 Task: Create a sub task Gather and Analyse Requirements for the task  Create automated testing scripts for the app in the project TreatWorks , assign it to team member softage.8@softage.net and update the status of the sub task to  Completed , set the priority of the sub task to High.
Action: Mouse moved to (63, 392)
Screenshot: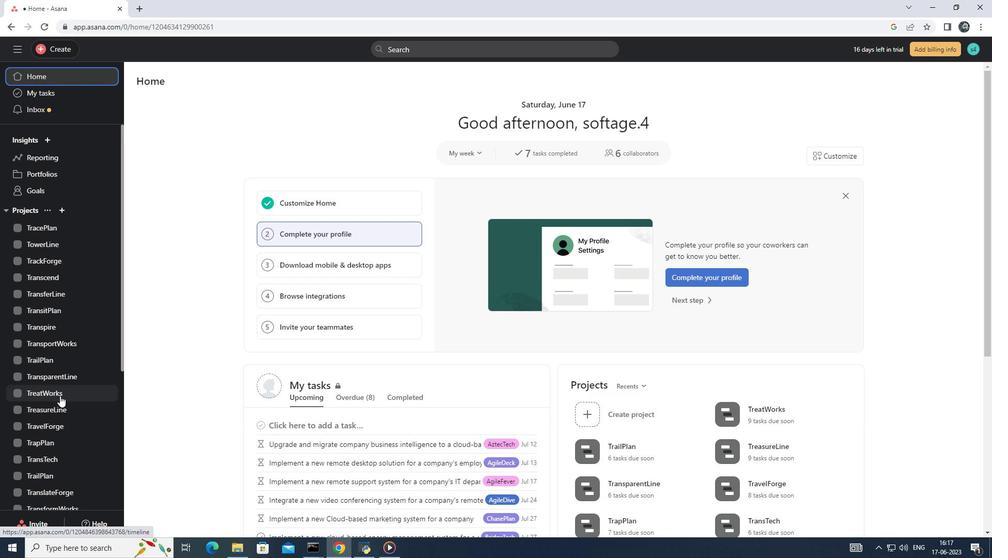 
Action: Mouse pressed left at (63, 392)
Screenshot: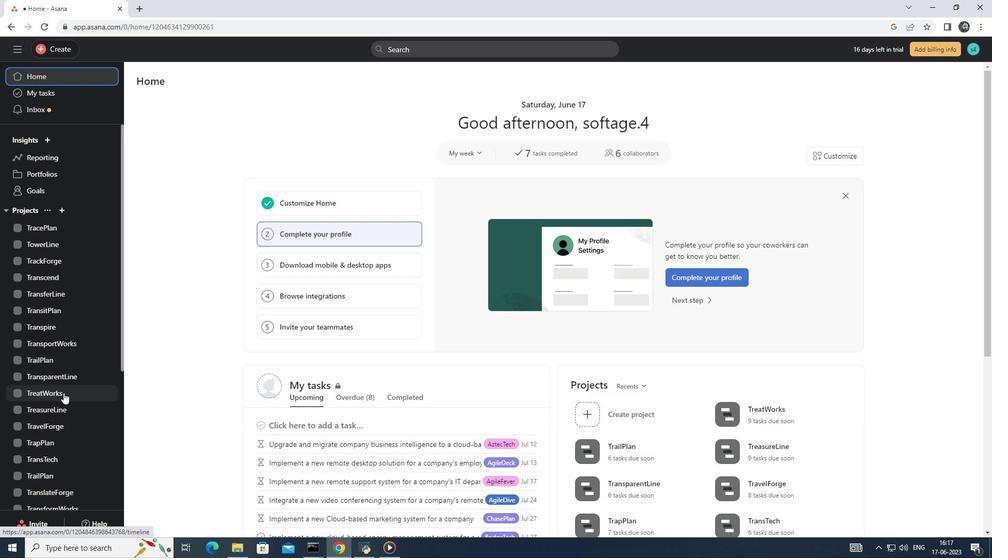 
Action: Mouse moved to (405, 242)
Screenshot: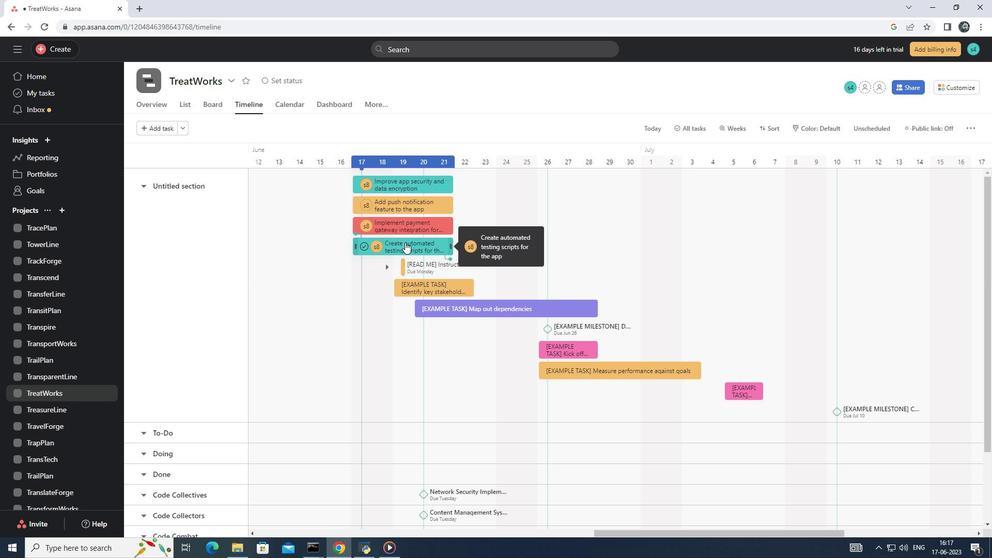 
Action: Mouse pressed left at (405, 242)
Screenshot: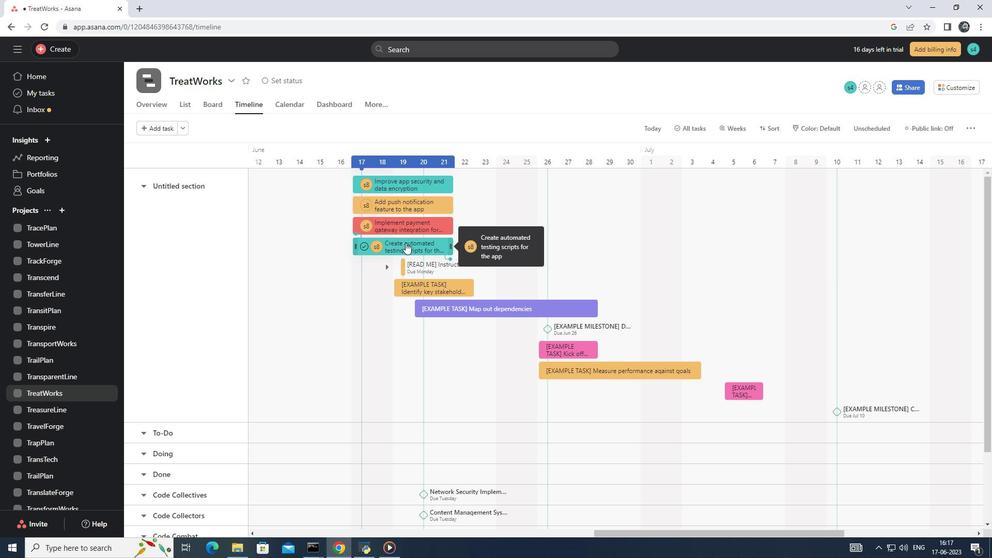 
Action: Mouse moved to (724, 343)
Screenshot: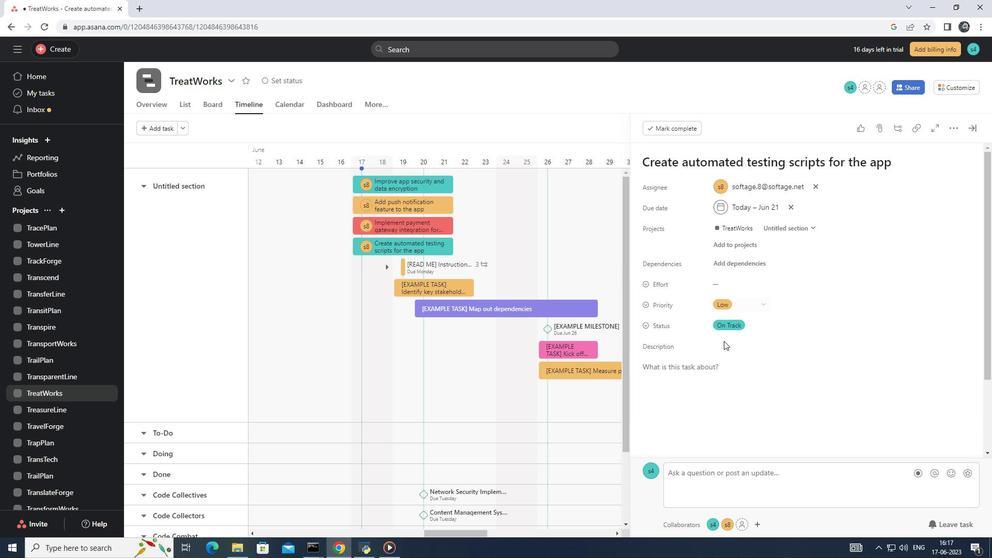 
Action: Mouse scrolled (724, 342) with delta (0, 0)
Screenshot: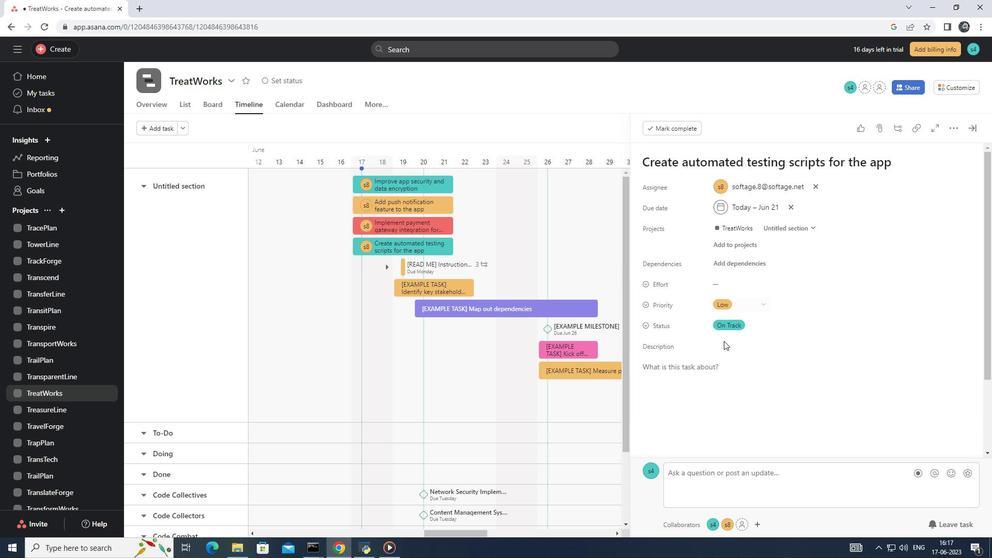 
Action: Mouse moved to (724, 344)
Screenshot: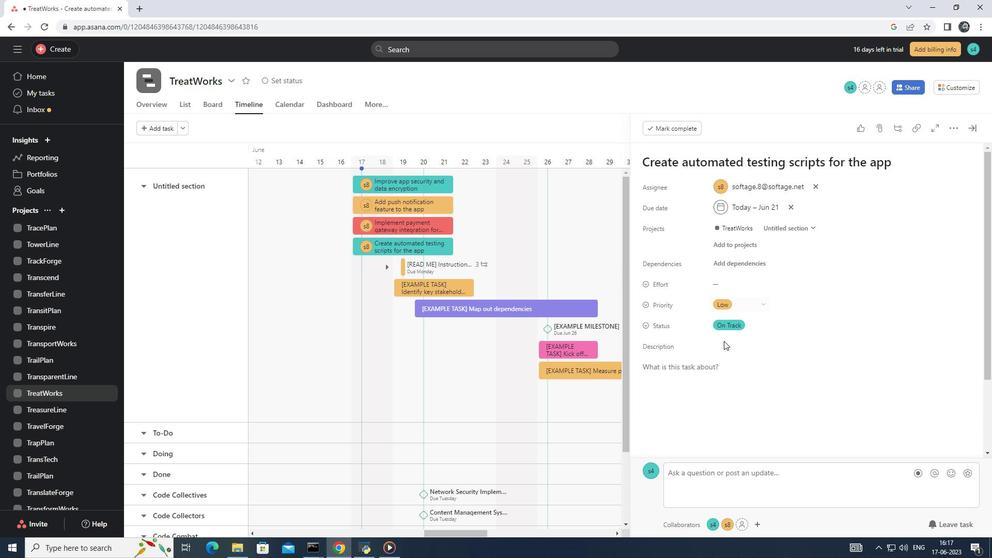 
Action: Mouse scrolled (724, 343) with delta (0, 0)
Screenshot: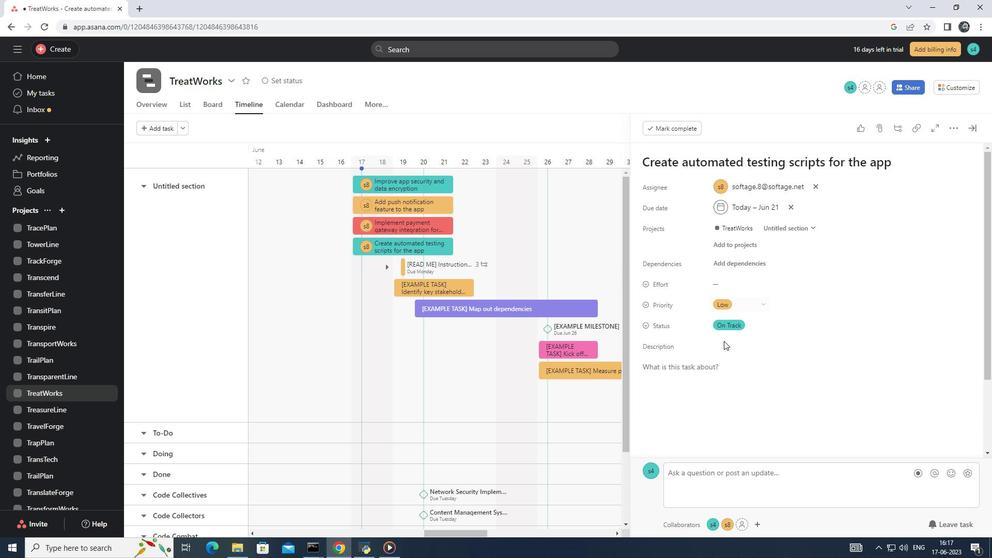 
Action: Mouse moved to (720, 345)
Screenshot: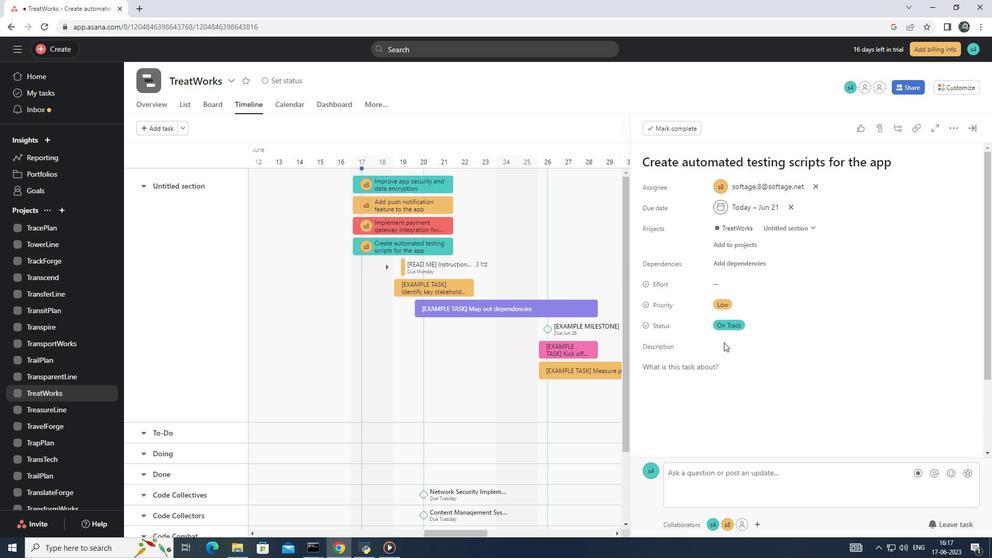 
Action: Mouse scrolled (721, 344) with delta (0, 0)
Screenshot: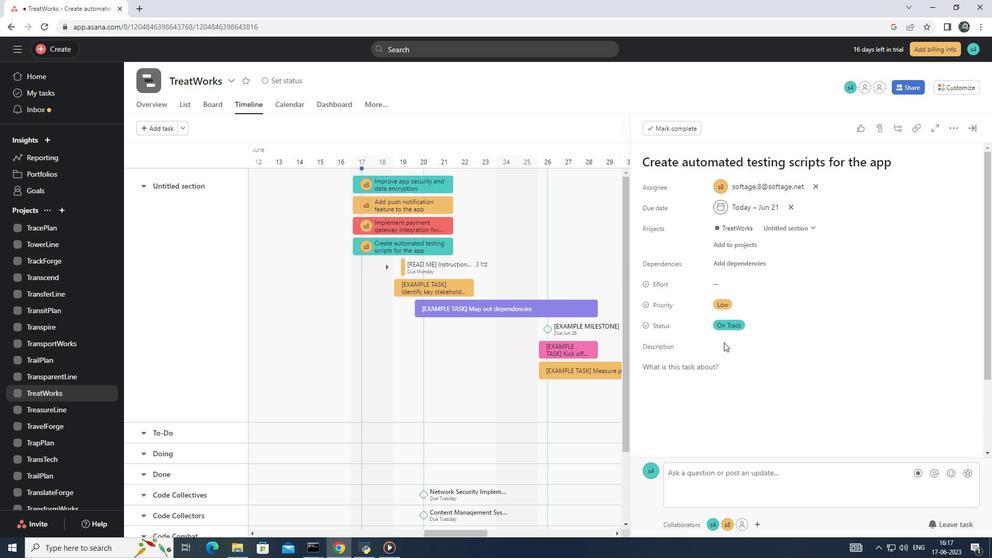 
Action: Mouse moved to (717, 346)
Screenshot: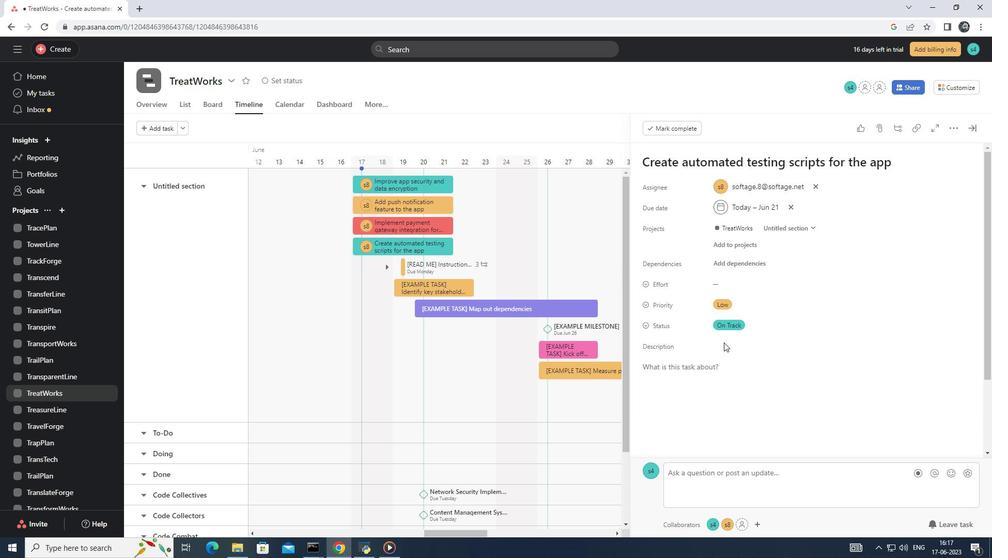 
Action: Mouse scrolled (718, 345) with delta (0, 0)
Screenshot: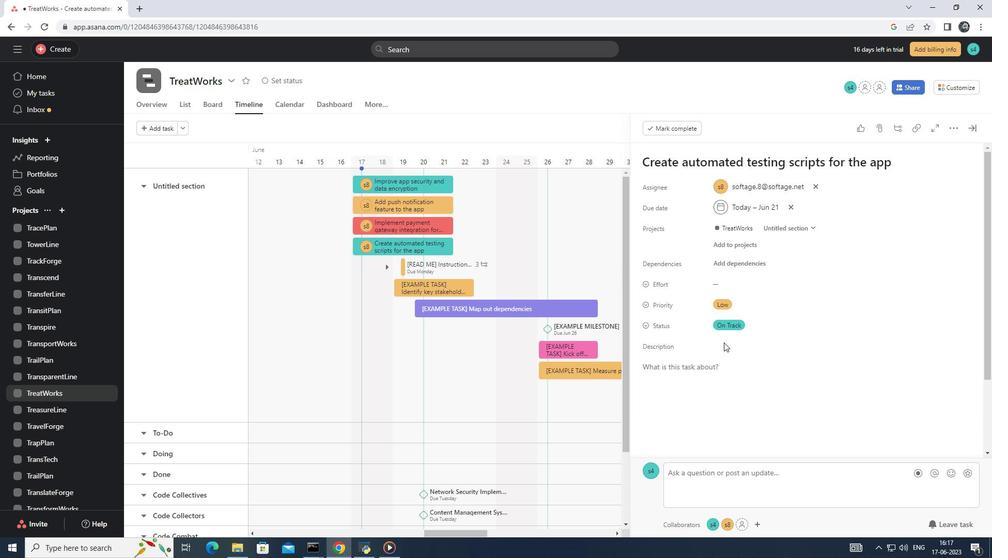 
Action: Mouse moved to (677, 376)
Screenshot: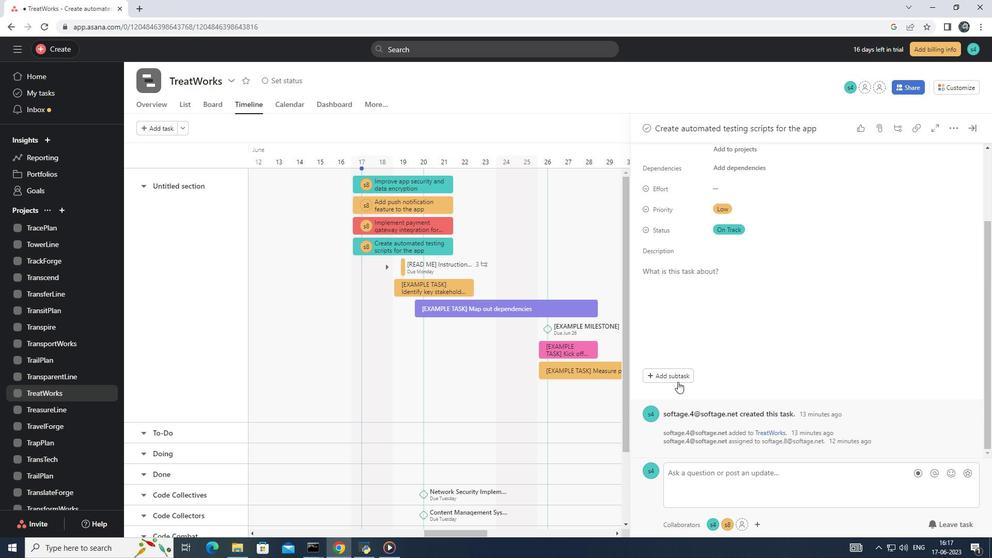 
Action: Mouse pressed left at (677, 376)
Screenshot: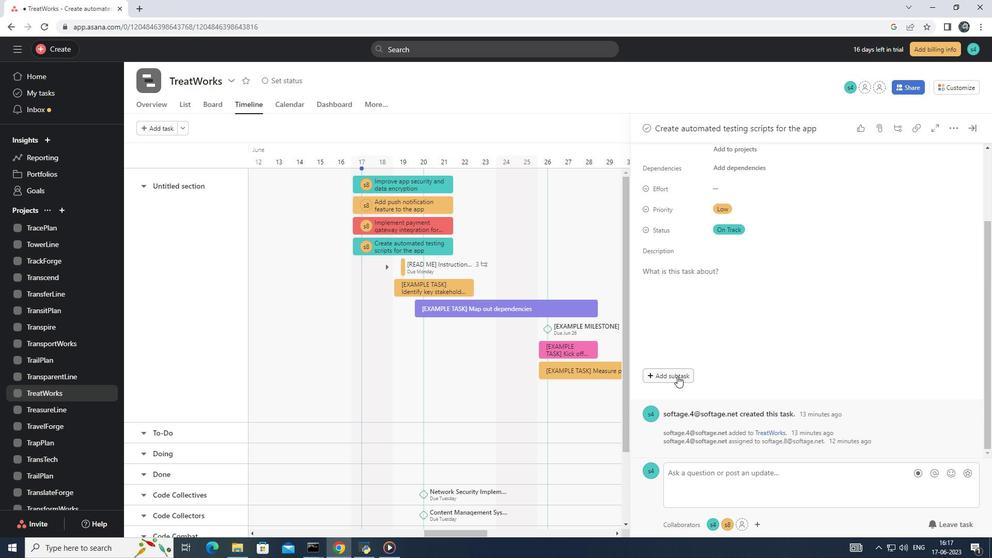 
Action: Mouse moved to (676, 349)
Screenshot: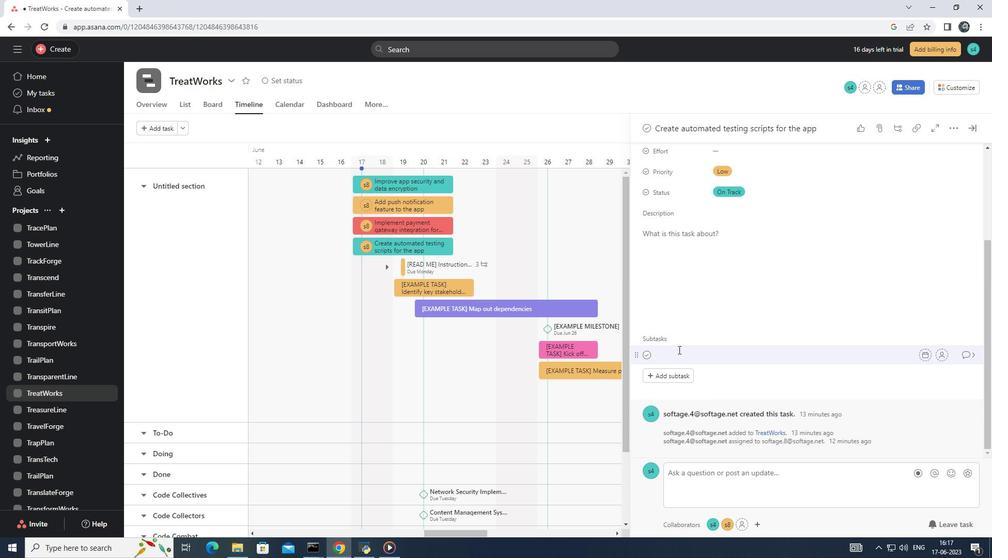
Action: Mouse pressed left at (676, 349)
Screenshot: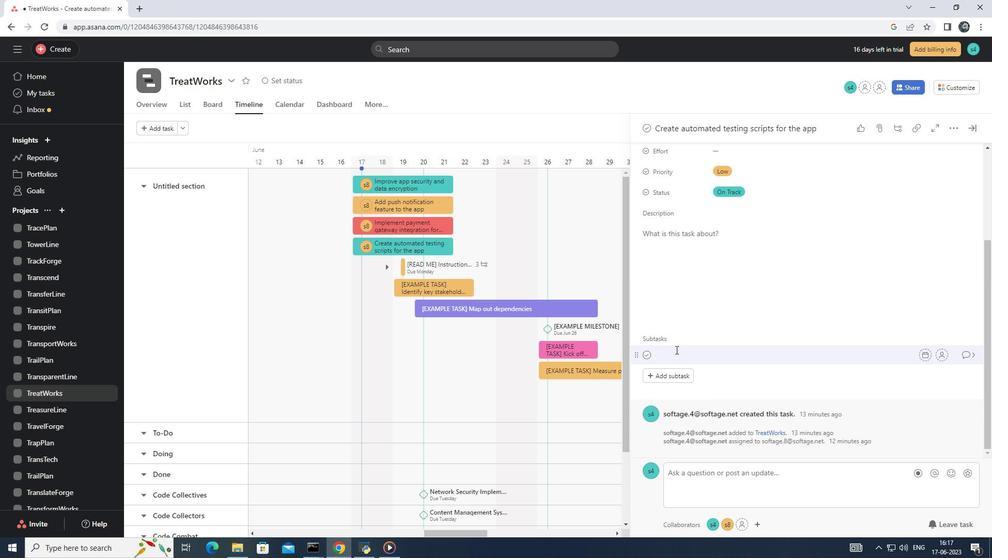 
Action: Key pressed <Key.shift><Key.shift><Key.shift><Key.shift><Key.shift>Gather<Key.space>and<Key.space><Key.shift>Analyse<Key.space><Key.shift><Key.shift><Key.shift><Key.shift><Key.shift>Requirements
Screenshot: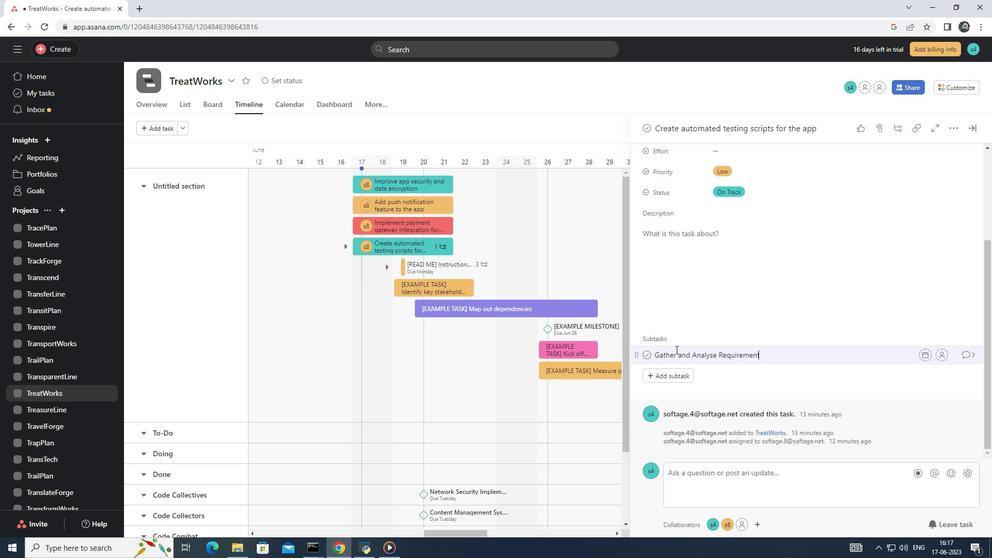 
Action: Mouse moved to (940, 355)
Screenshot: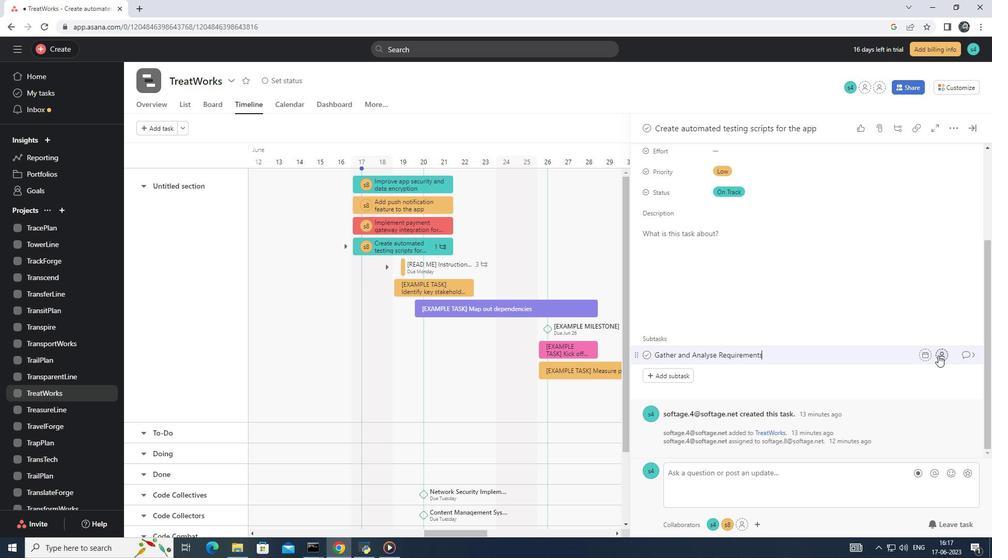 
Action: Mouse pressed left at (940, 355)
Screenshot: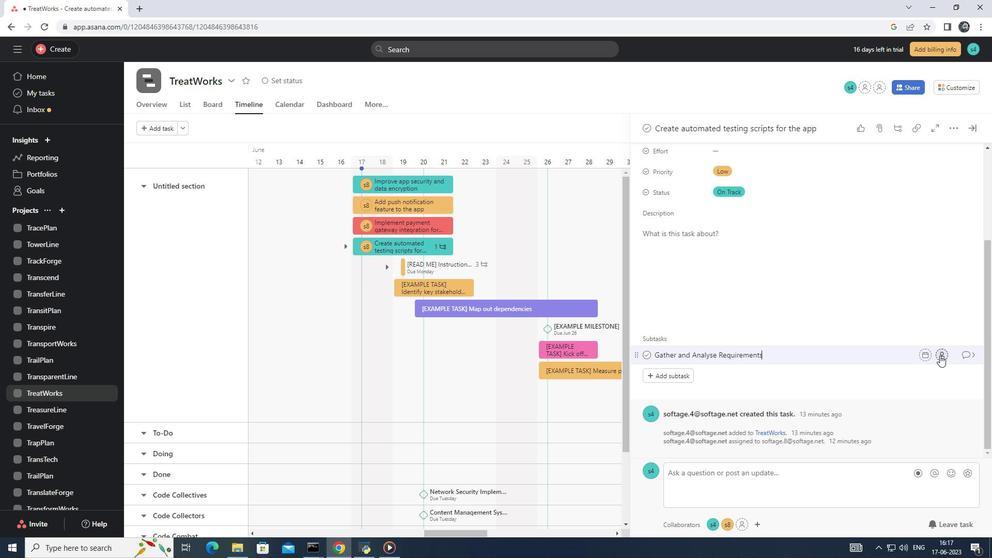 
Action: Mouse moved to (799, 400)
Screenshot: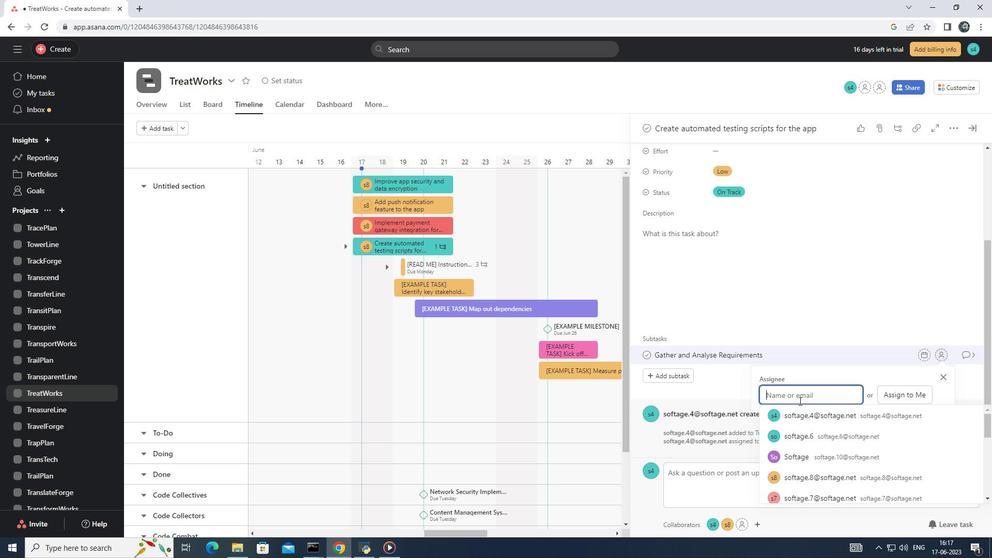 
Action: Key pressed softage.8<Key.shift>@softage.net<Key.enter>
Screenshot: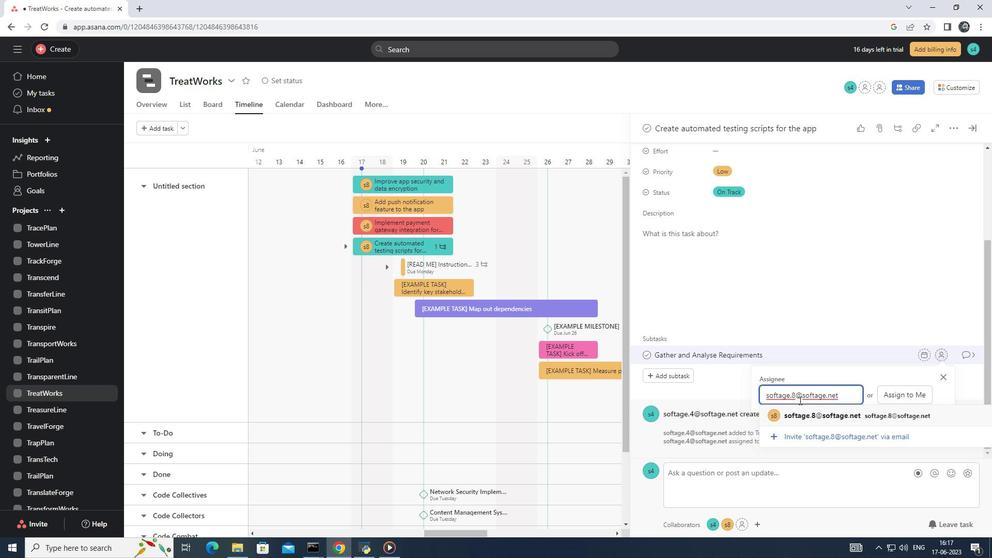 
Action: Mouse moved to (973, 354)
Screenshot: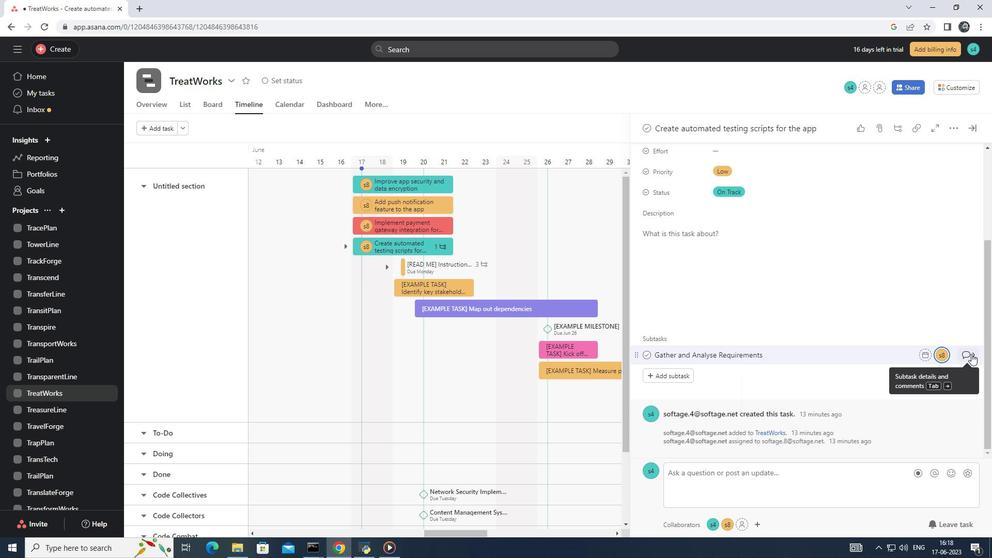 
Action: Mouse pressed left at (973, 354)
Screenshot: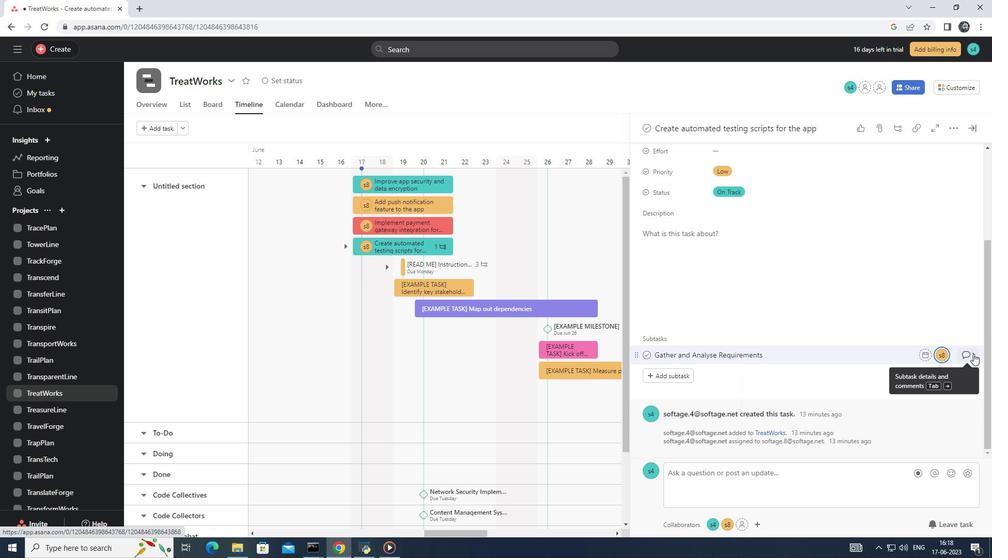 
Action: Mouse moved to (746, 331)
Screenshot: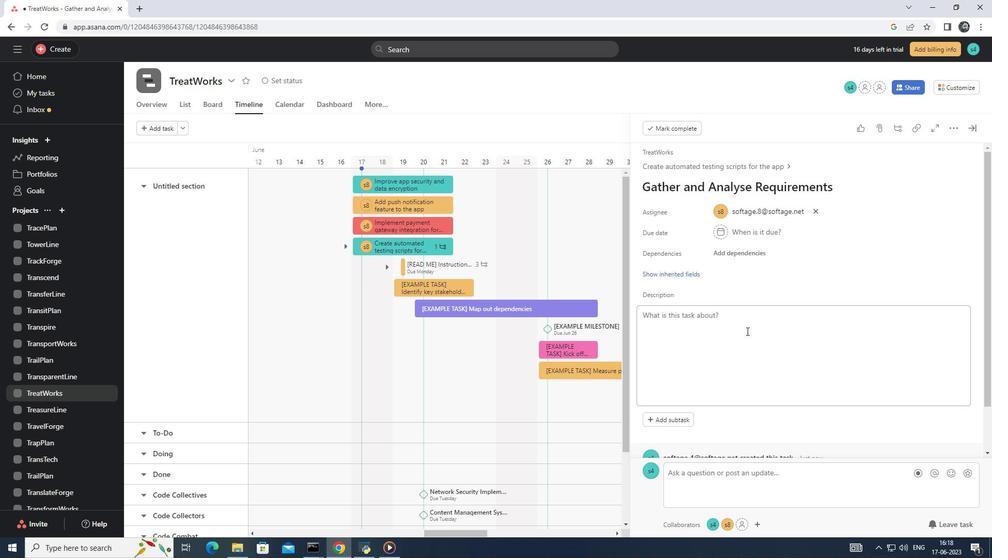 
Action: Mouse scrolled (746, 330) with delta (0, 0)
Screenshot: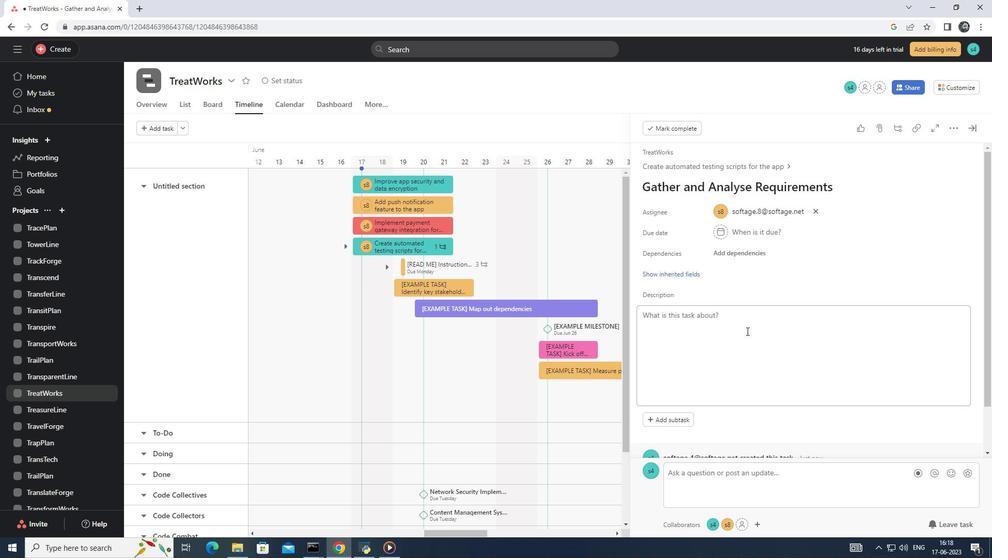 
Action: Mouse moved to (715, 355)
Screenshot: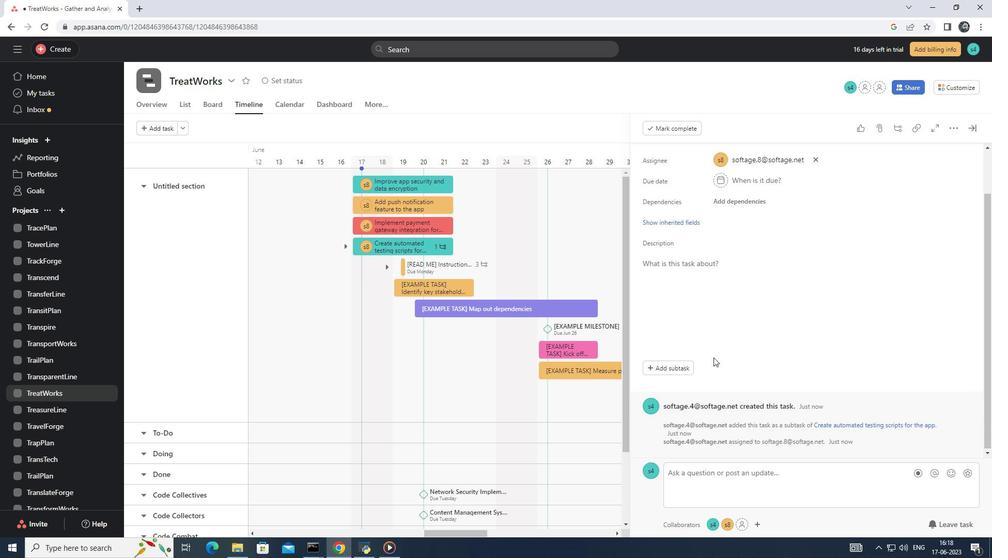 
Action: Mouse scrolled (715, 355) with delta (0, 0)
Screenshot: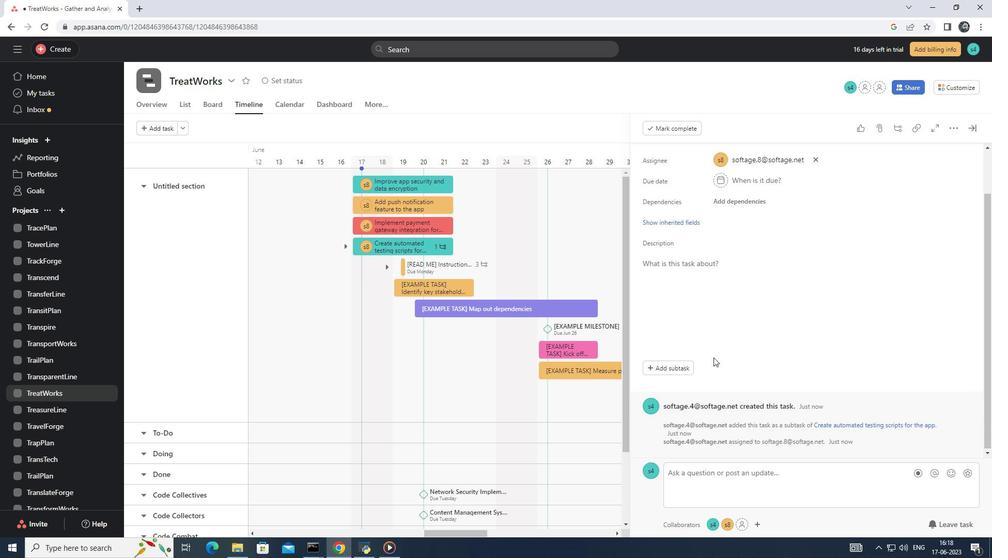 
Action: Mouse moved to (684, 274)
Screenshot: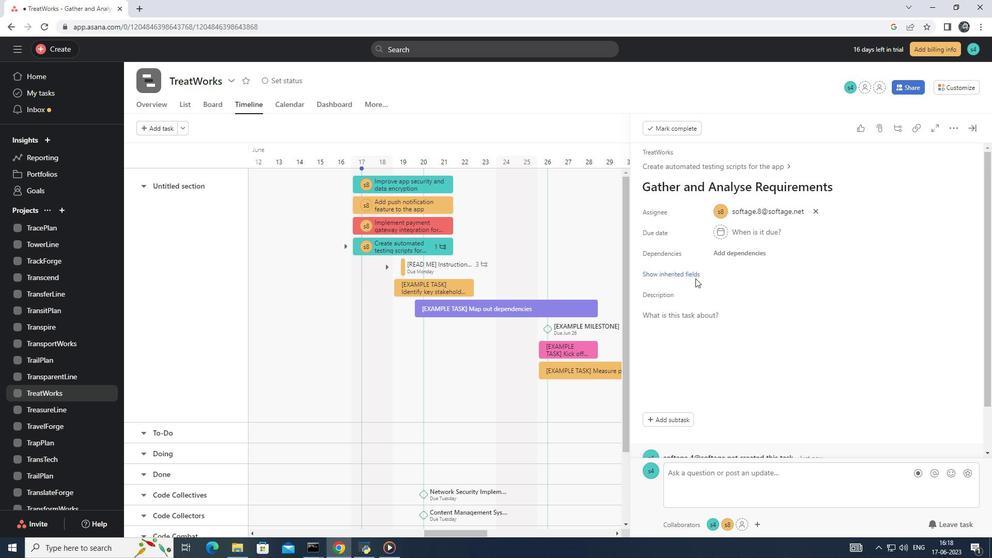 
Action: Mouse pressed left at (684, 274)
Screenshot: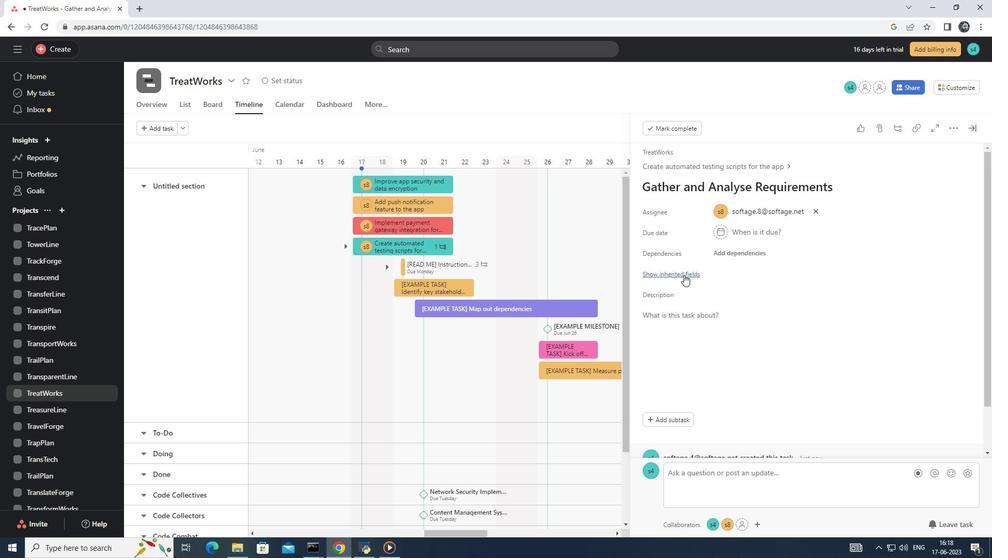 
Action: Mouse moved to (759, 338)
Screenshot: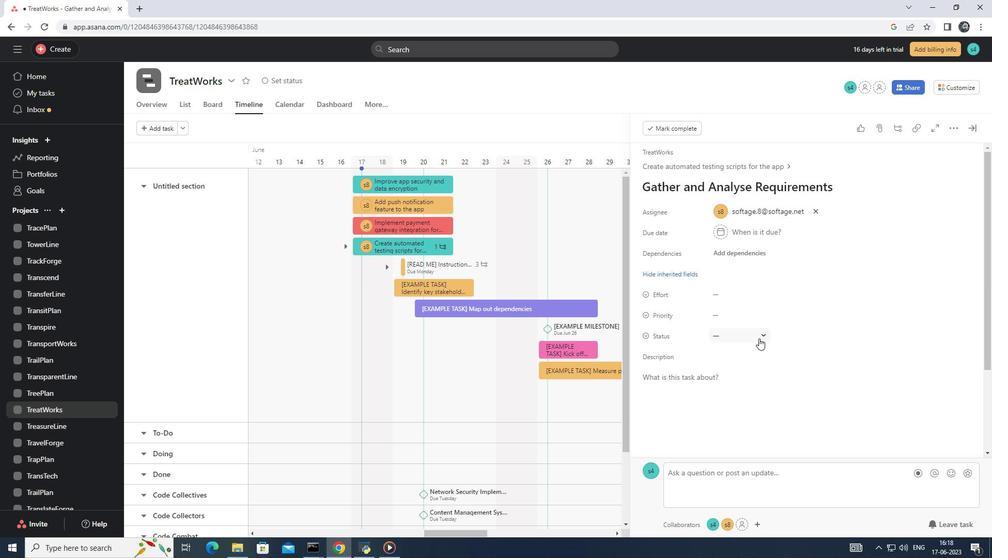 
Action: Mouse pressed left at (759, 338)
Screenshot: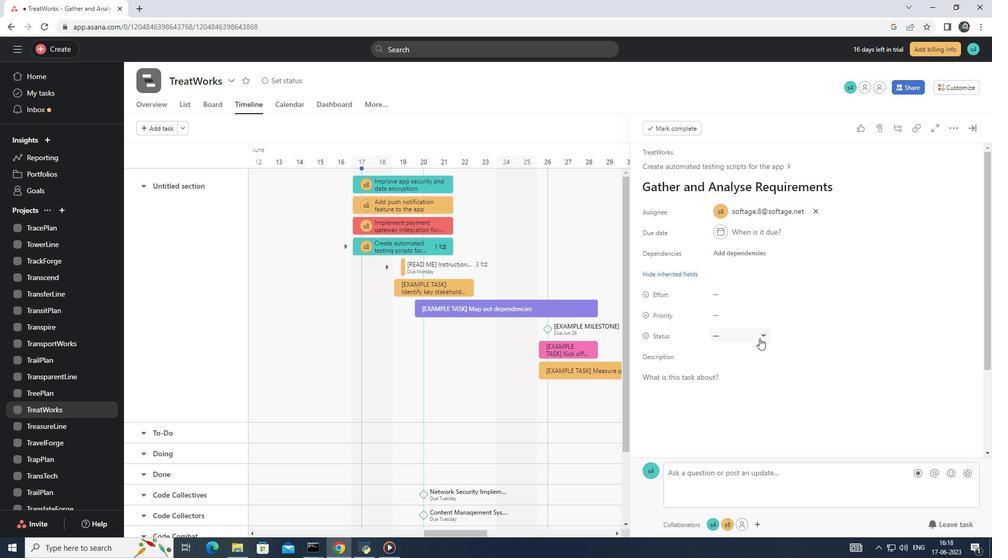 
Action: Mouse moved to (767, 429)
Screenshot: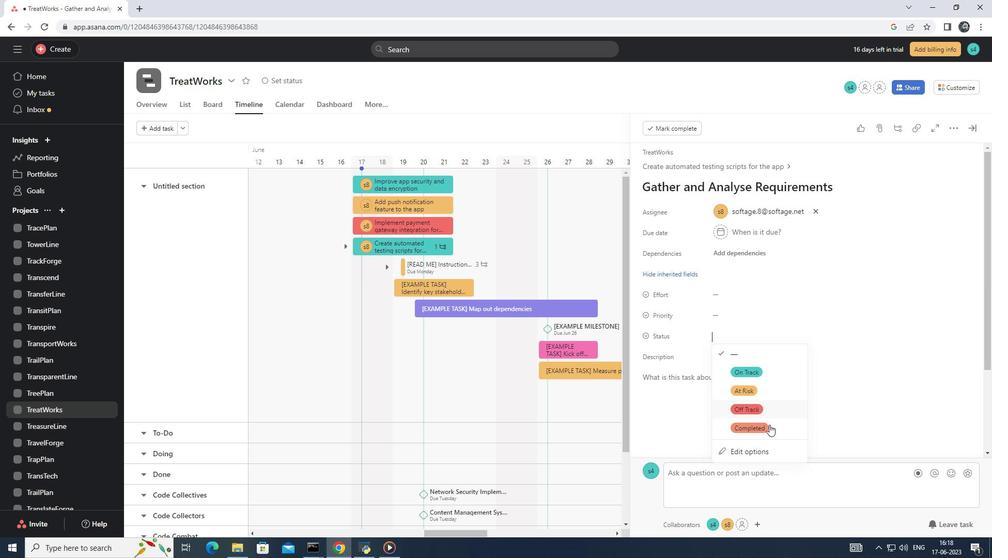 
Action: Mouse pressed left at (767, 429)
Screenshot: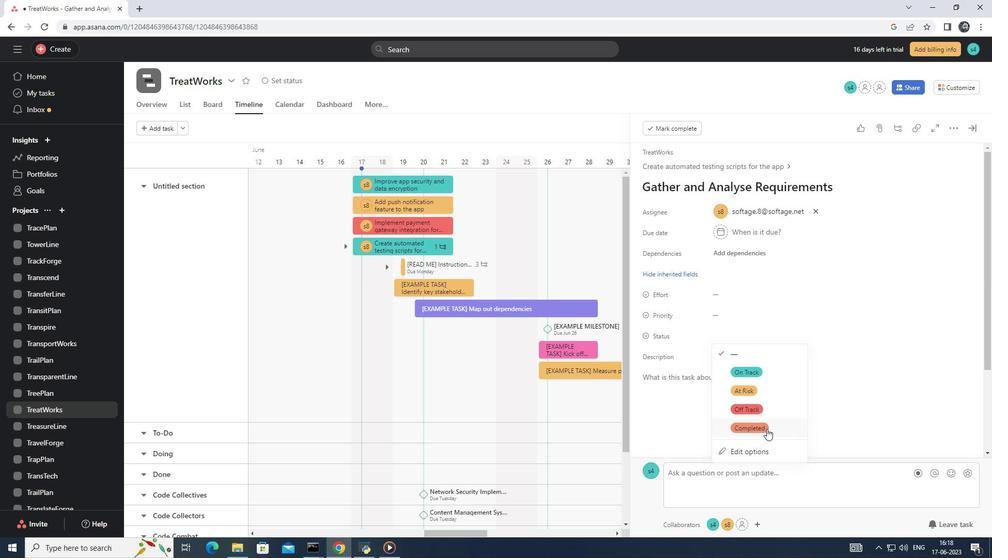 
Action: Mouse moved to (747, 309)
Screenshot: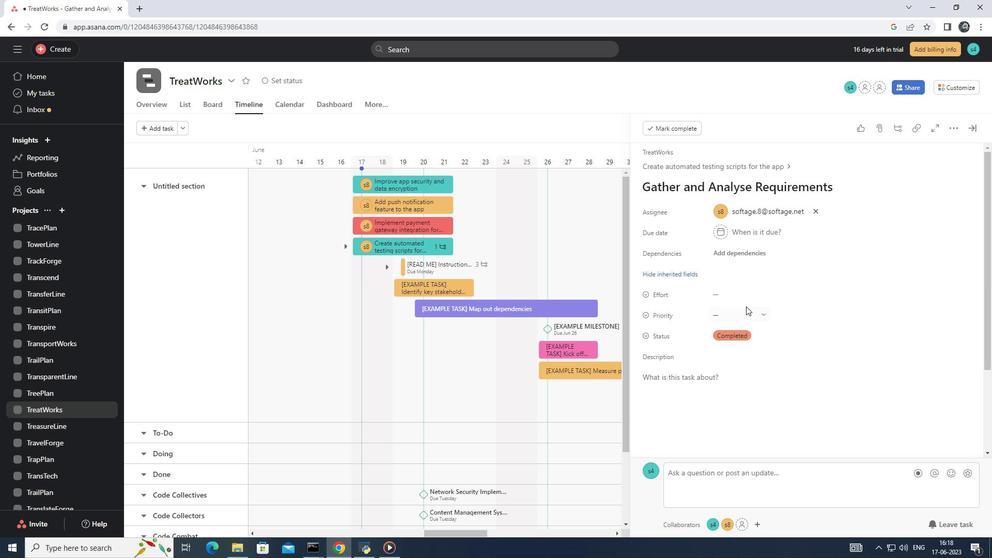 
Action: Mouse pressed left at (747, 309)
Screenshot: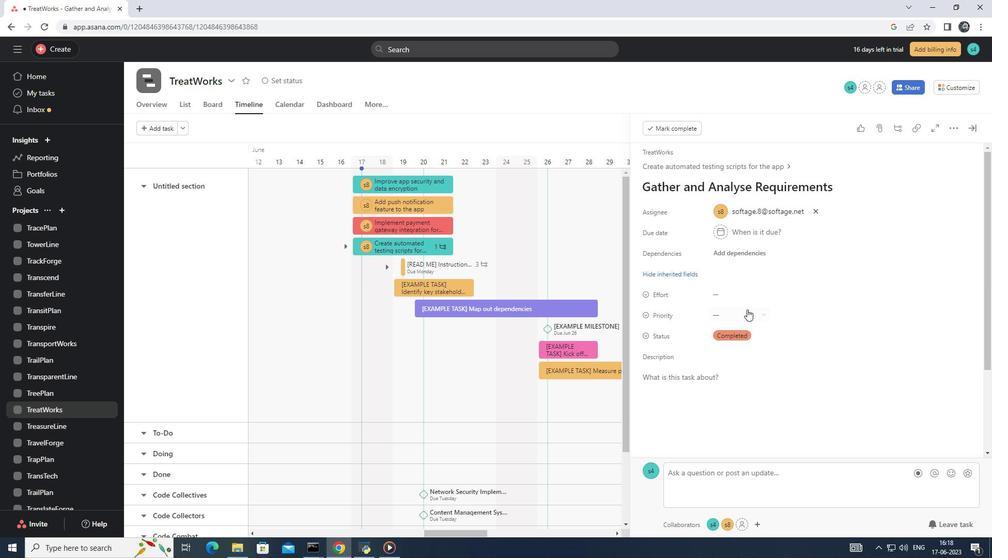
Action: Mouse moved to (764, 353)
Screenshot: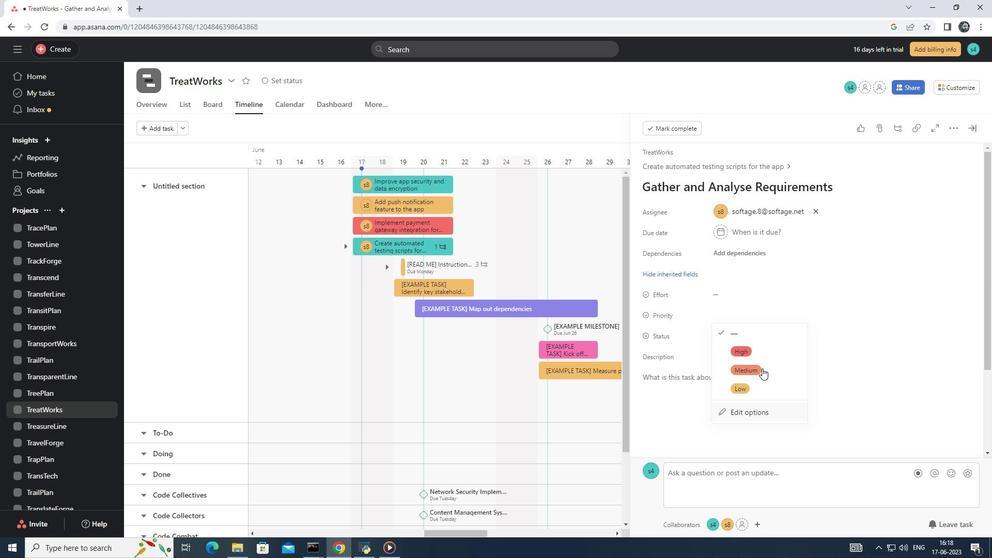 
Action: Mouse pressed left at (764, 353)
Screenshot: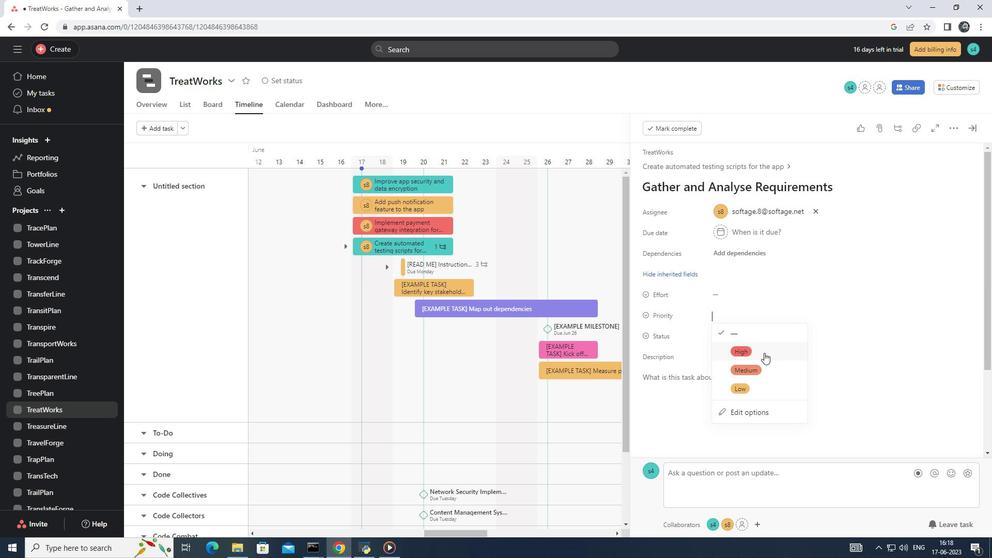 
